 Task: Zoom the sheet by 125%.
Action: Mouse moved to (389, 376)
Screenshot: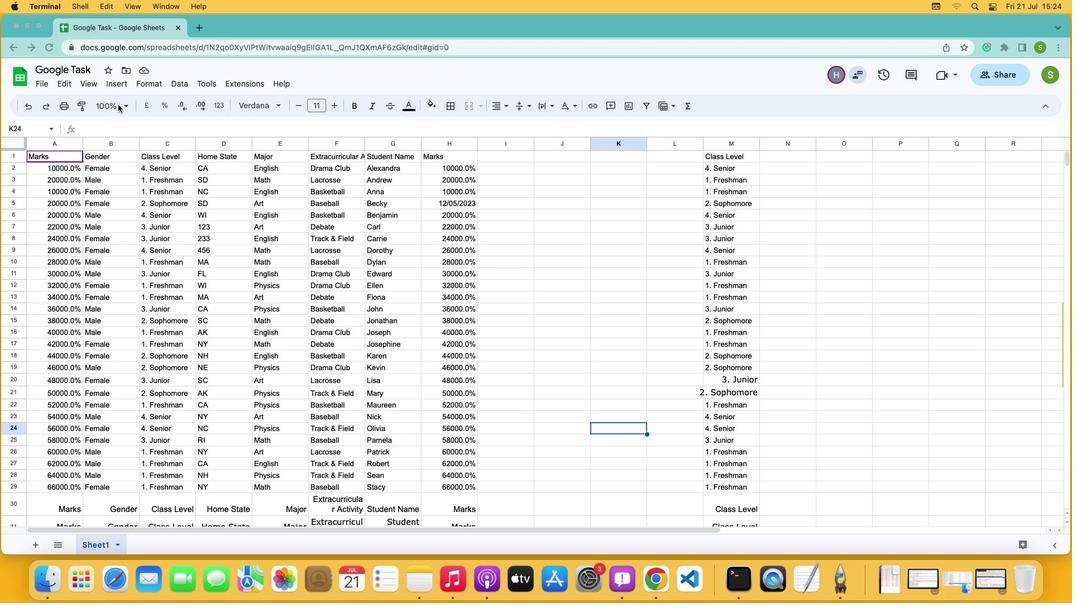 
Action: Mouse pressed left at (389, 376)
Screenshot: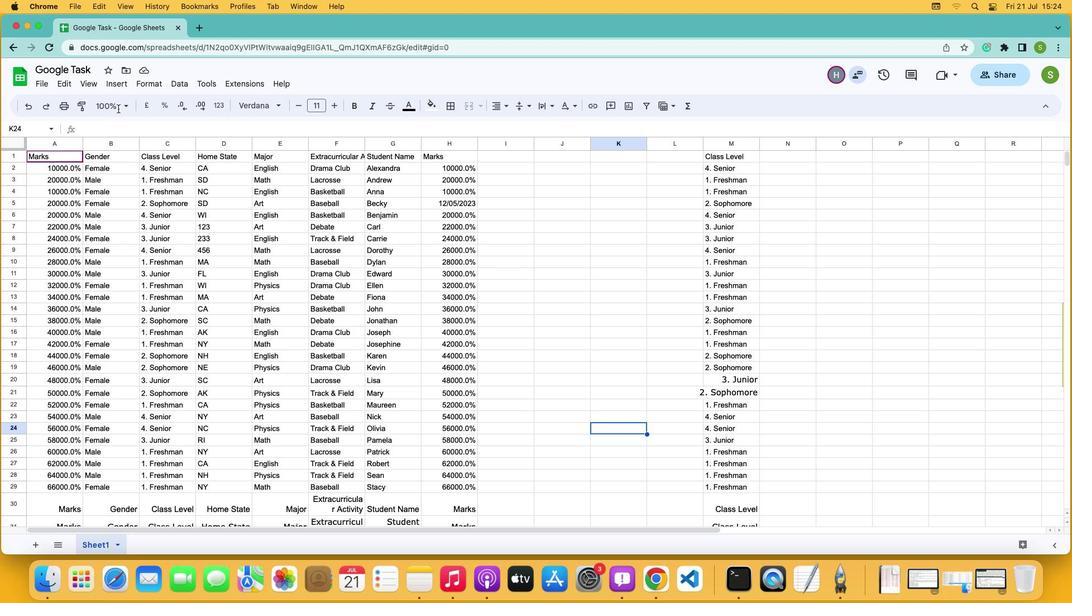 
Action: Mouse moved to (399, 374)
Screenshot: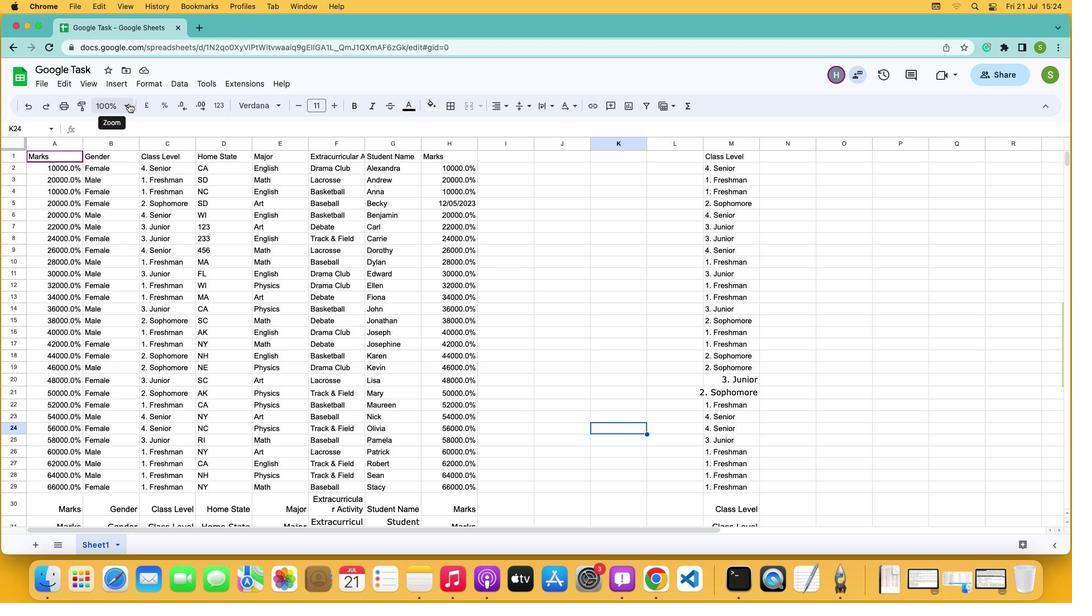 
Action: Mouse pressed left at (399, 374)
Screenshot: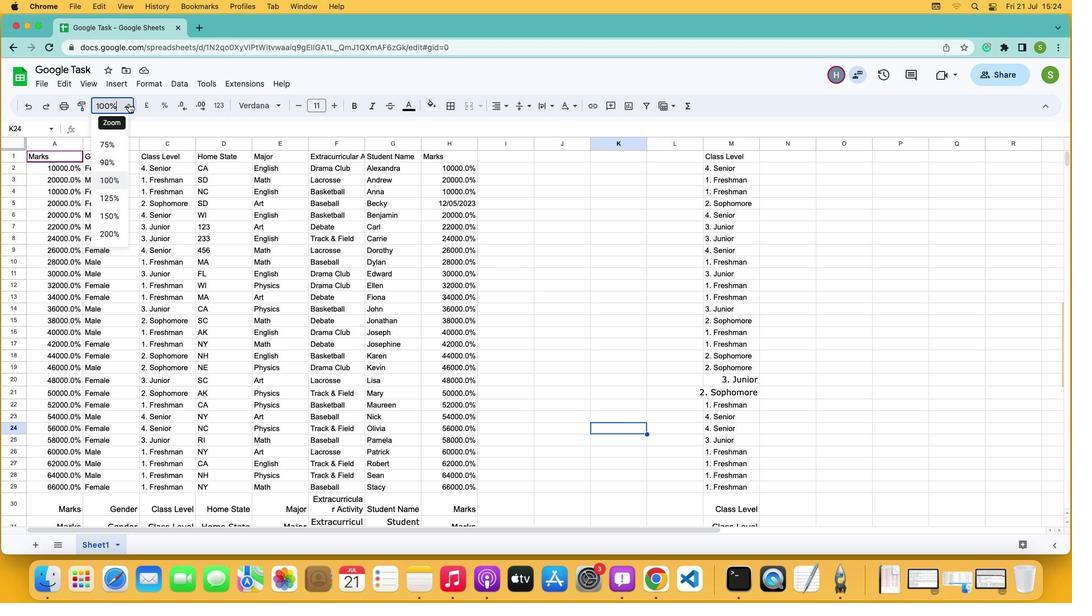 
Action: Mouse moved to (378, 468)
Screenshot: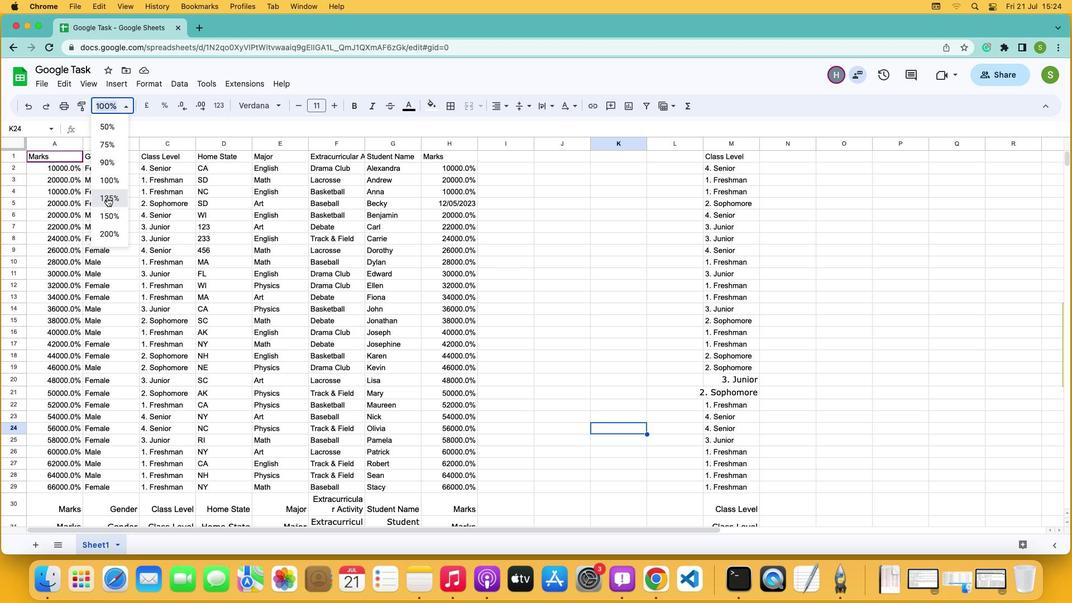 
Action: Mouse pressed left at (378, 468)
Screenshot: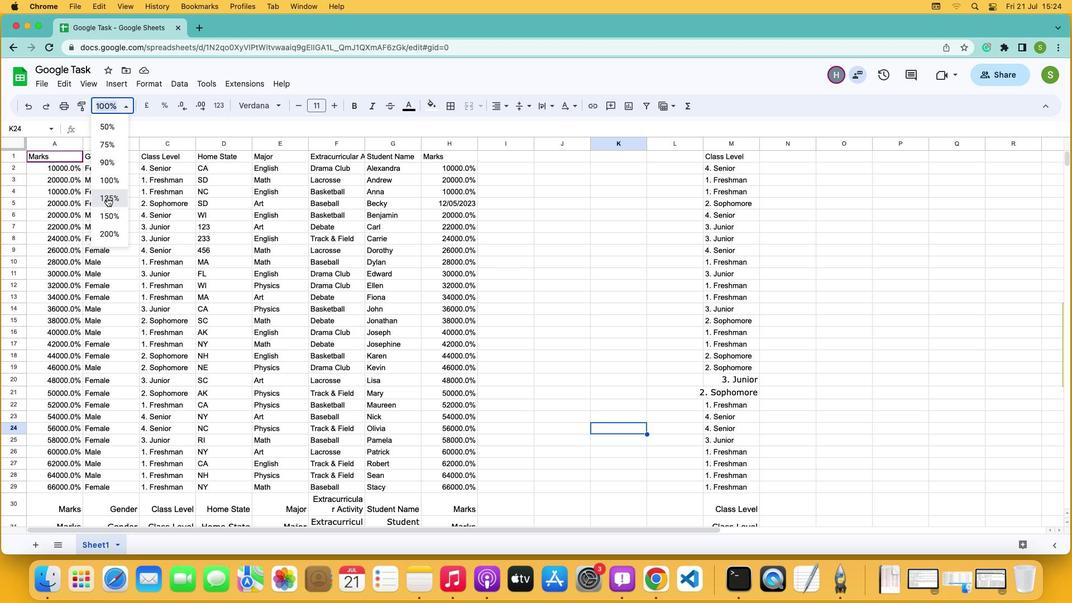 
